 Task: Find the cross product of two vectors {2, 1, 2} and {1, 2, 1}.
Action: Mouse moved to (996, 65)
Screenshot: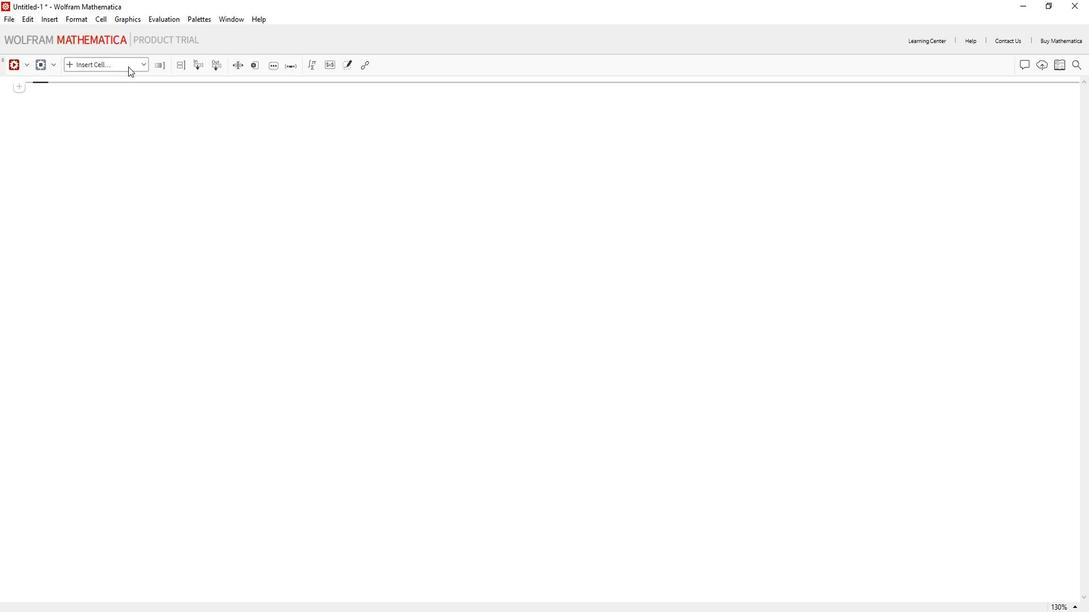 
Action: Mouse pressed left at (996, 65)
Screenshot: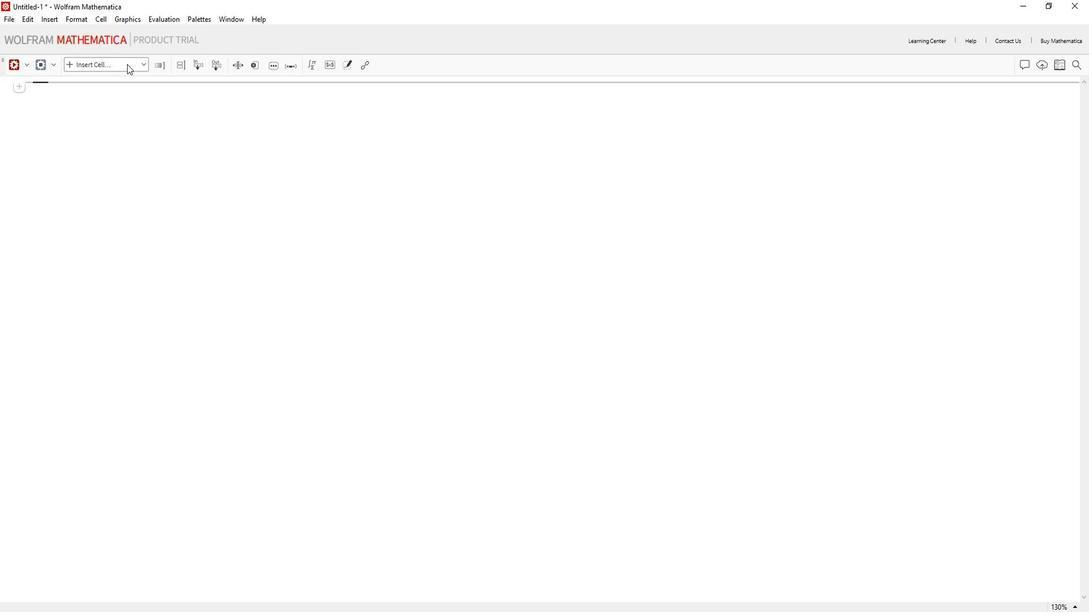 
Action: Mouse moved to (981, 87)
Screenshot: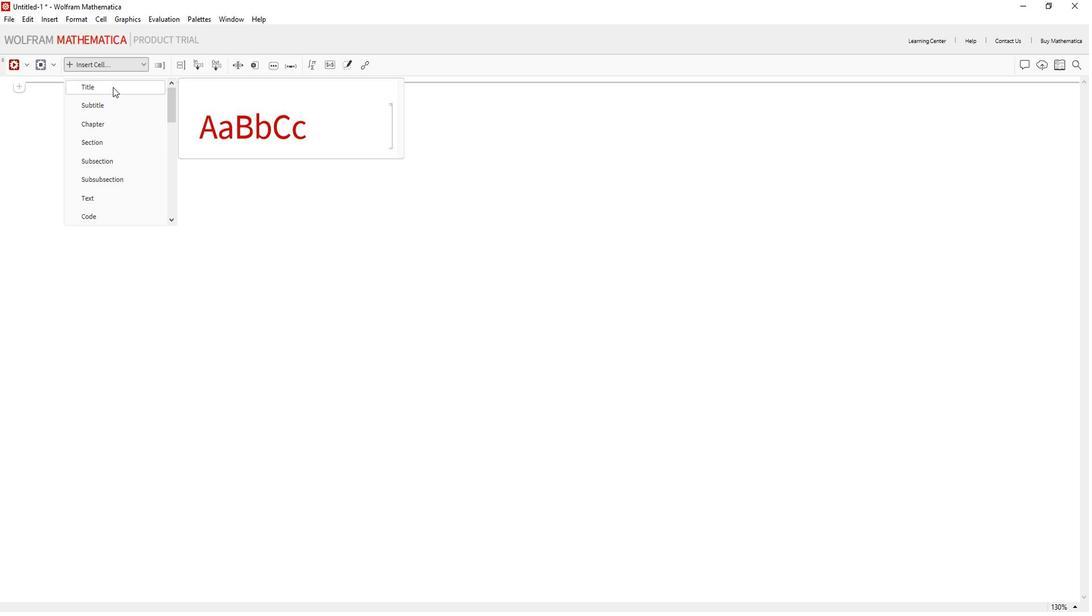 
Action: Mouse pressed left at (981, 87)
Screenshot: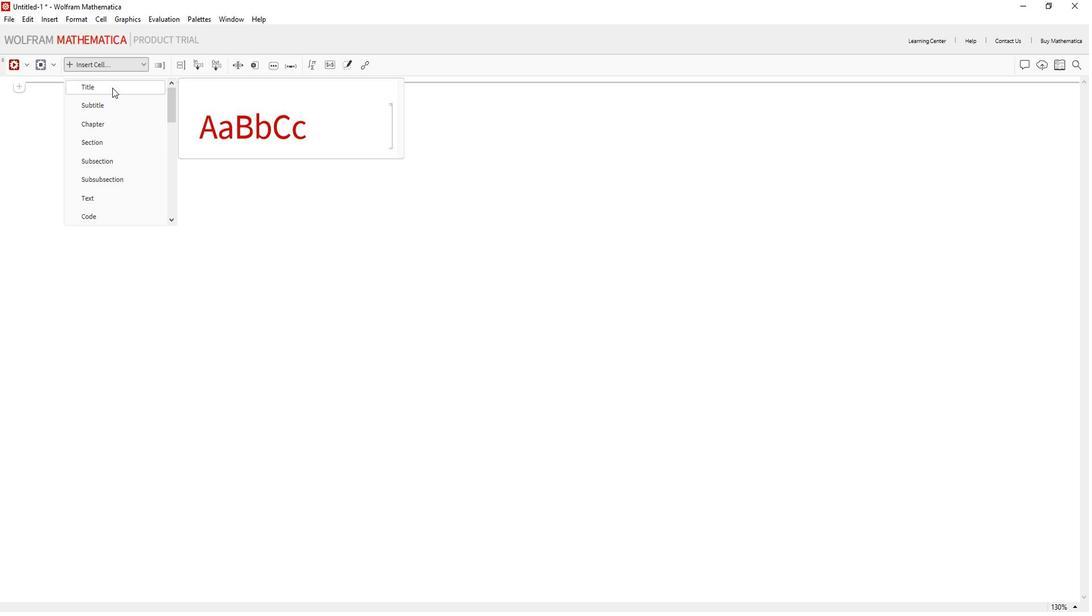 
Action: Mouse pressed left at (981, 87)
Screenshot: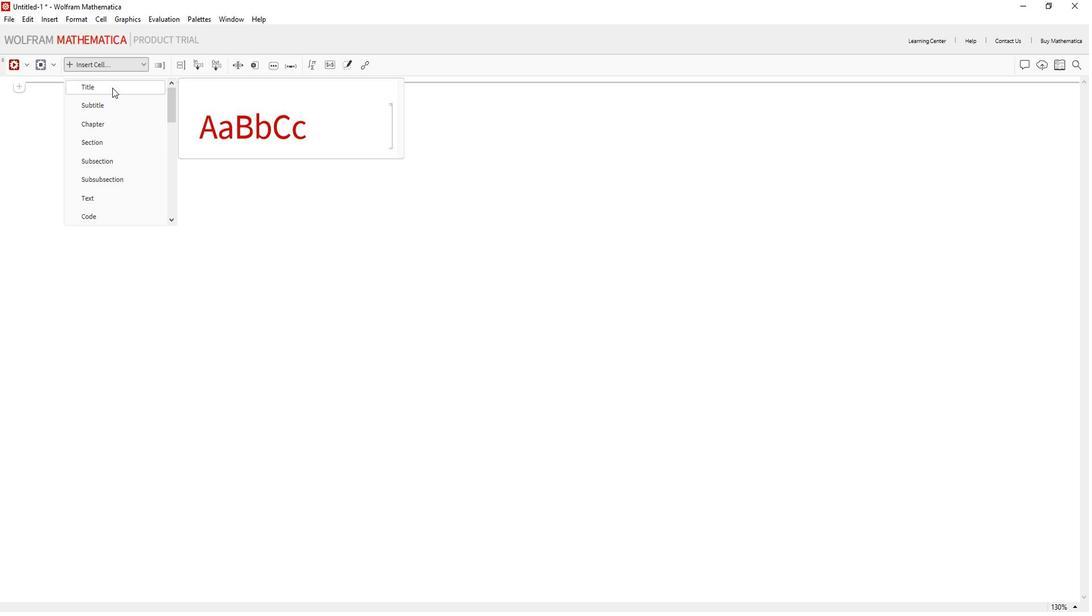 
Action: Mouse moved to (996, 62)
Screenshot: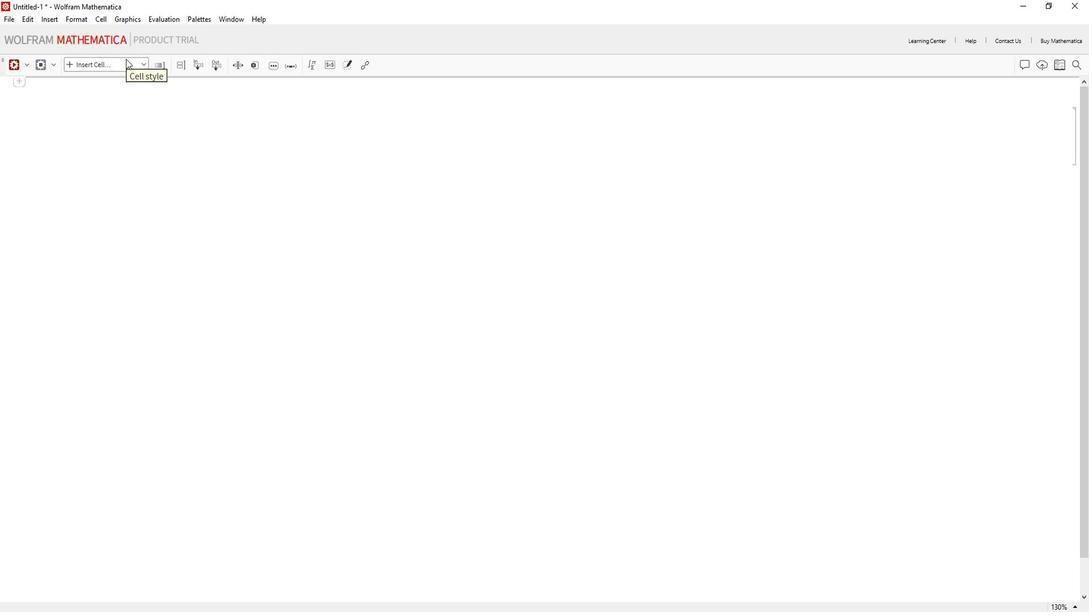 
Action: Mouse pressed left at (996, 62)
Screenshot: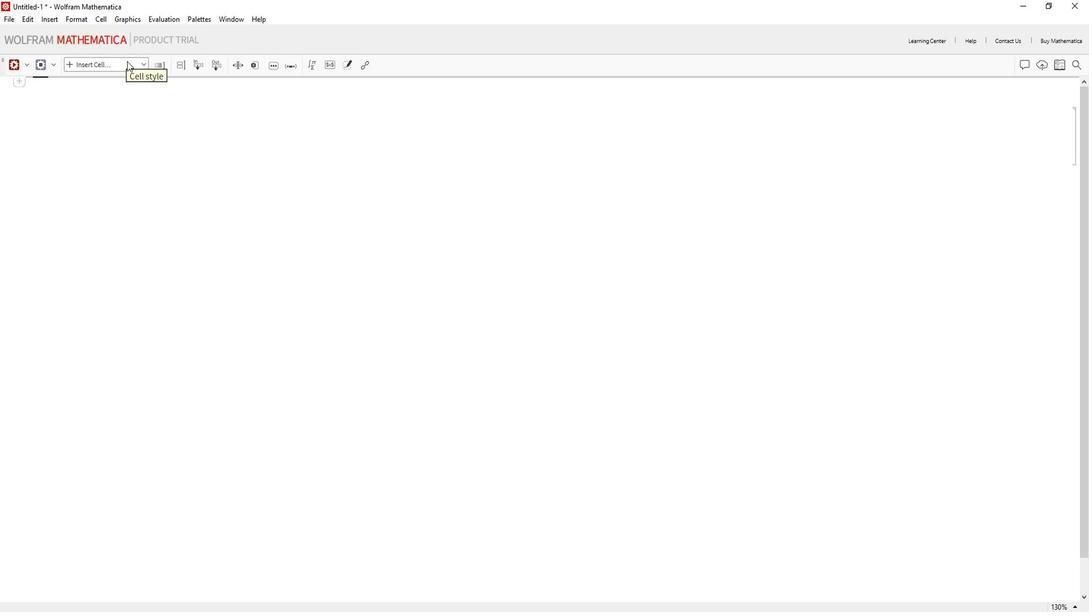 
Action: Mouse moved to (962, 91)
Screenshot: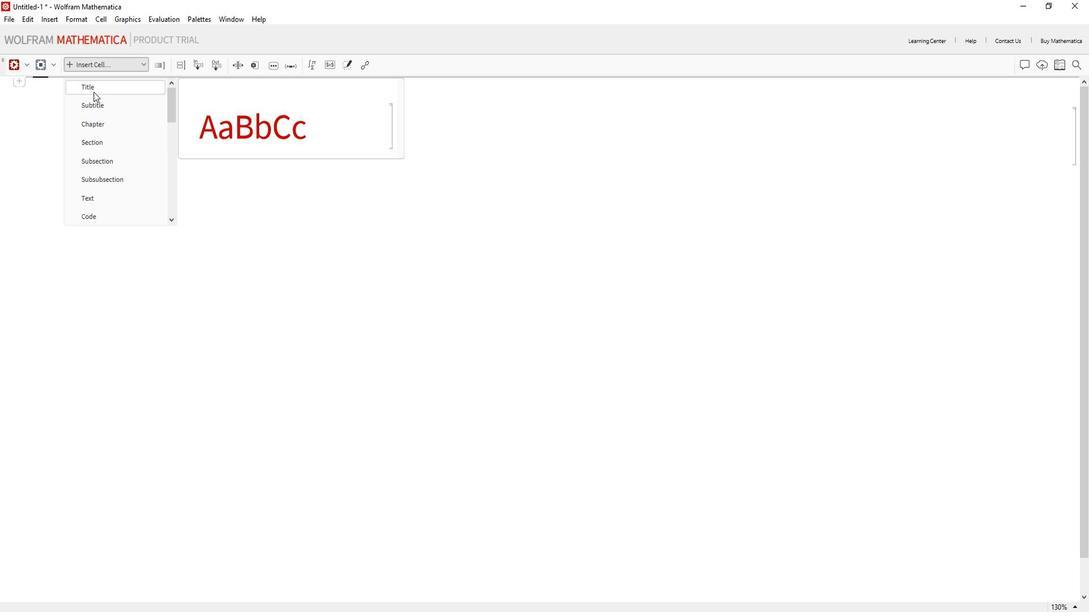 
Action: Mouse pressed left at (962, 91)
Screenshot: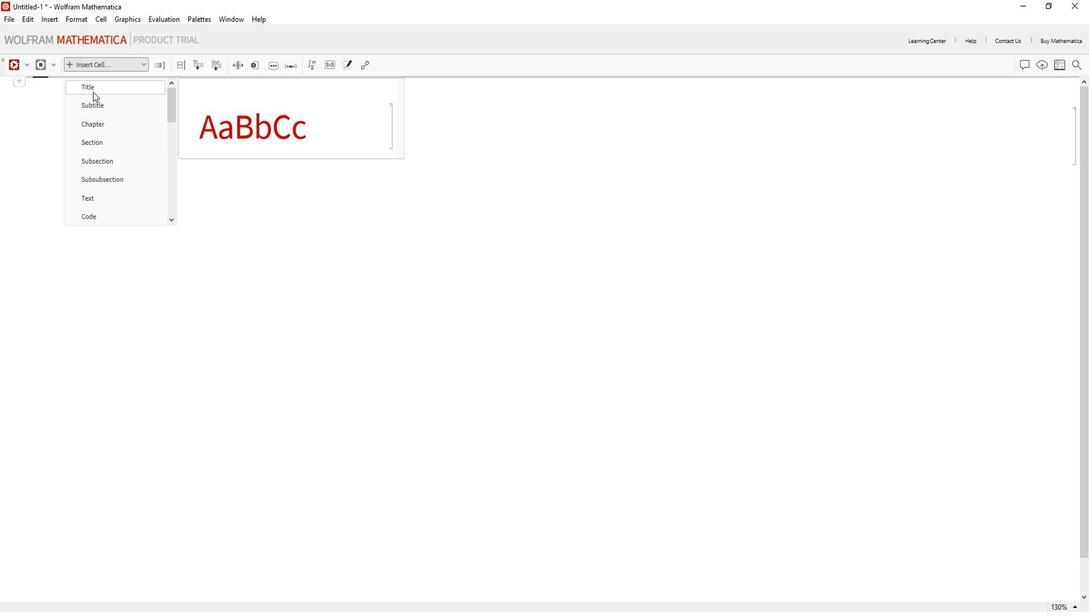 
Action: Key pressed <Key.shift>Find<Key.space>the<Key.space>cross<Key.space>product<Key.space>of<Key.space>two<Key.space>vector
Screenshot: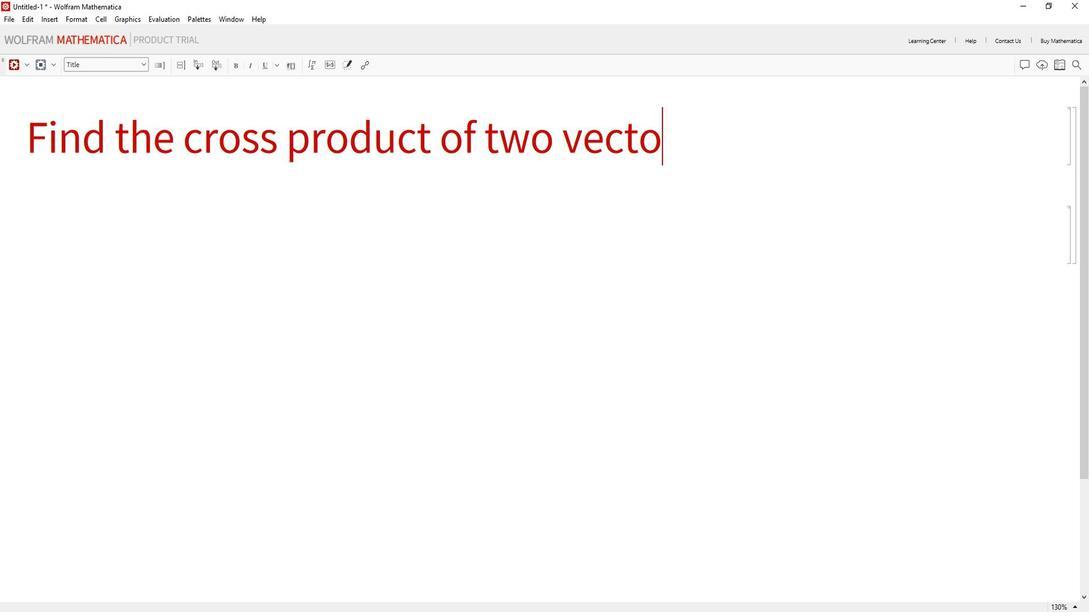 
Action: Mouse moved to (986, 193)
Screenshot: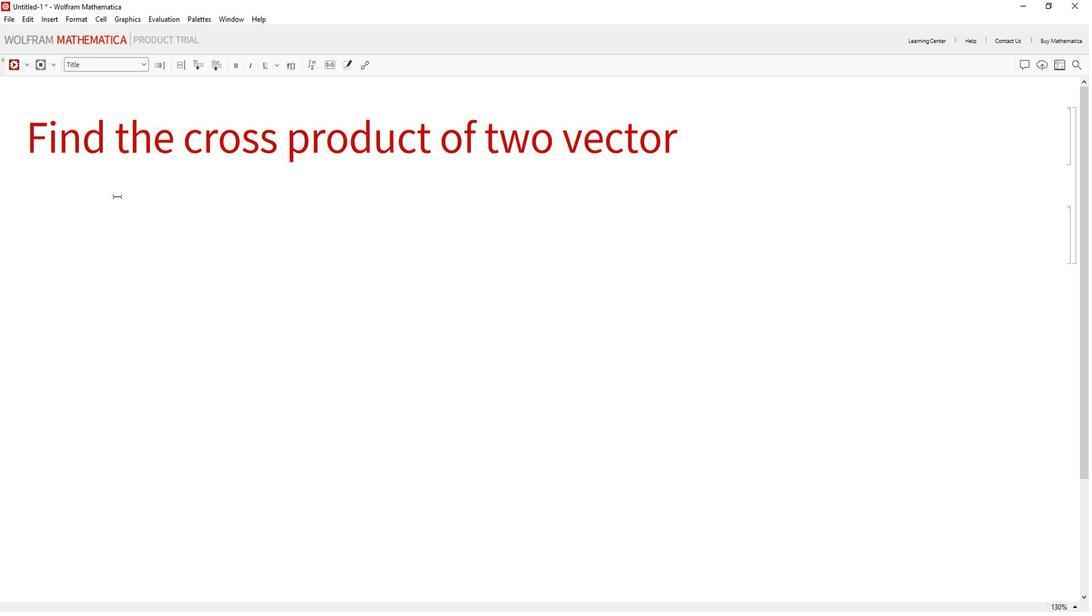 
Action: Mouse pressed left at (986, 193)
Screenshot: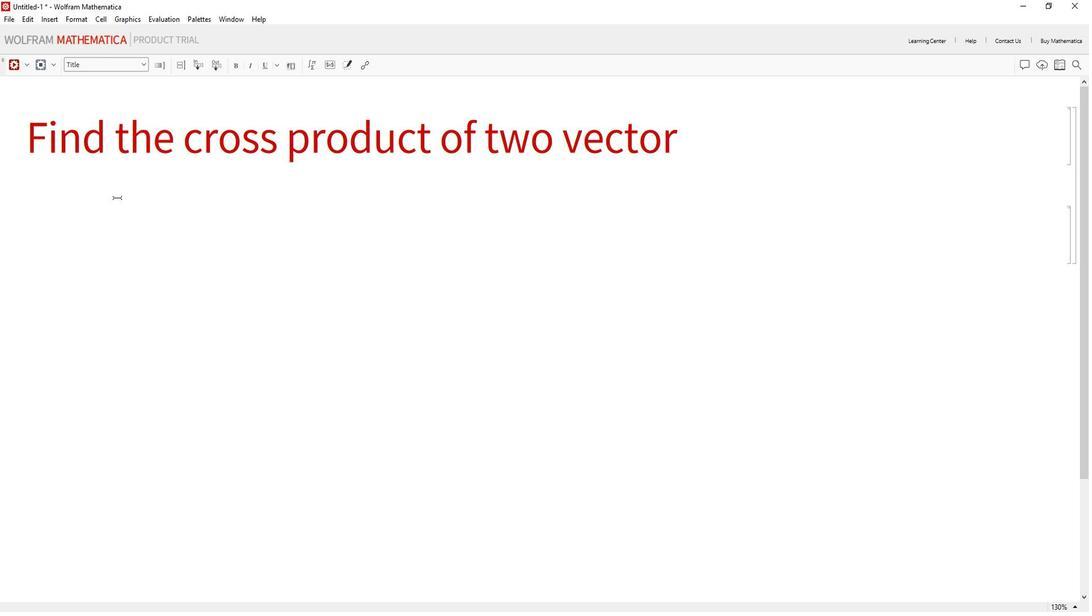 
Action: Mouse moved to (1004, 66)
Screenshot: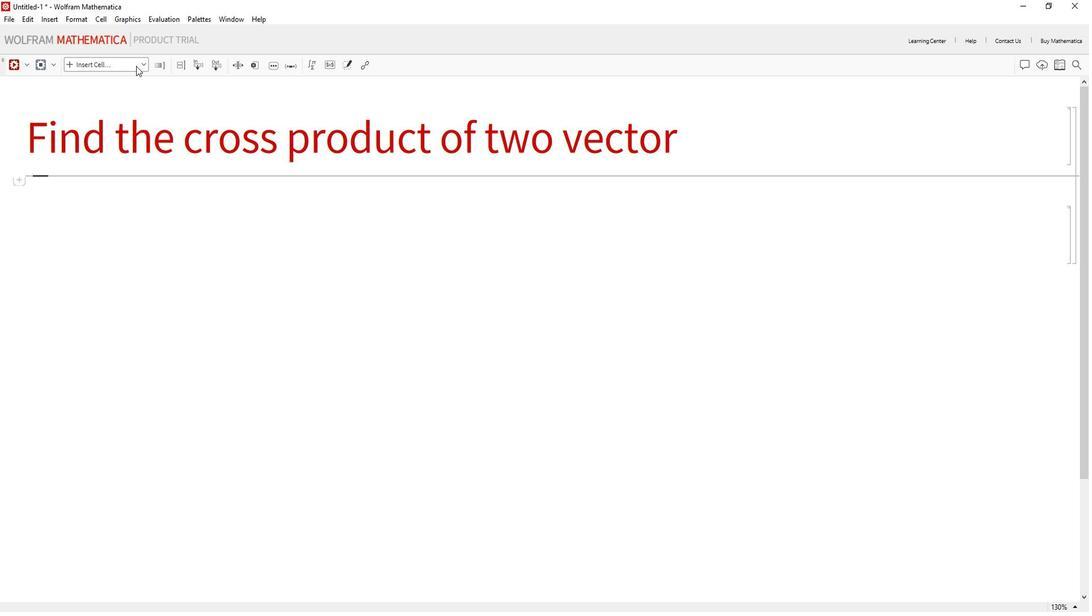 
Action: Mouse pressed left at (1004, 66)
Screenshot: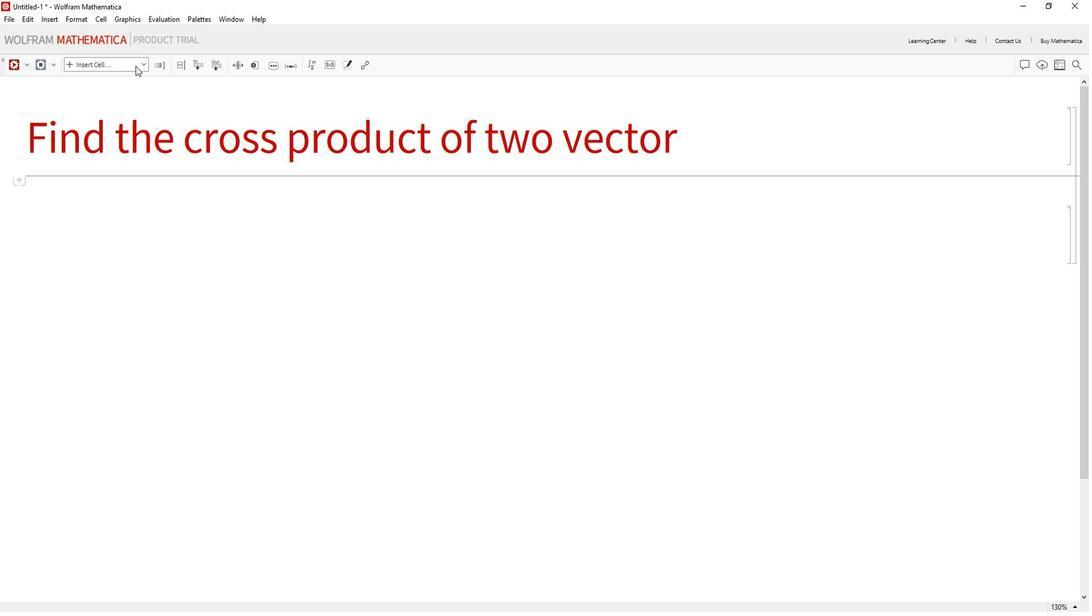 
Action: Mouse moved to (958, 211)
Screenshot: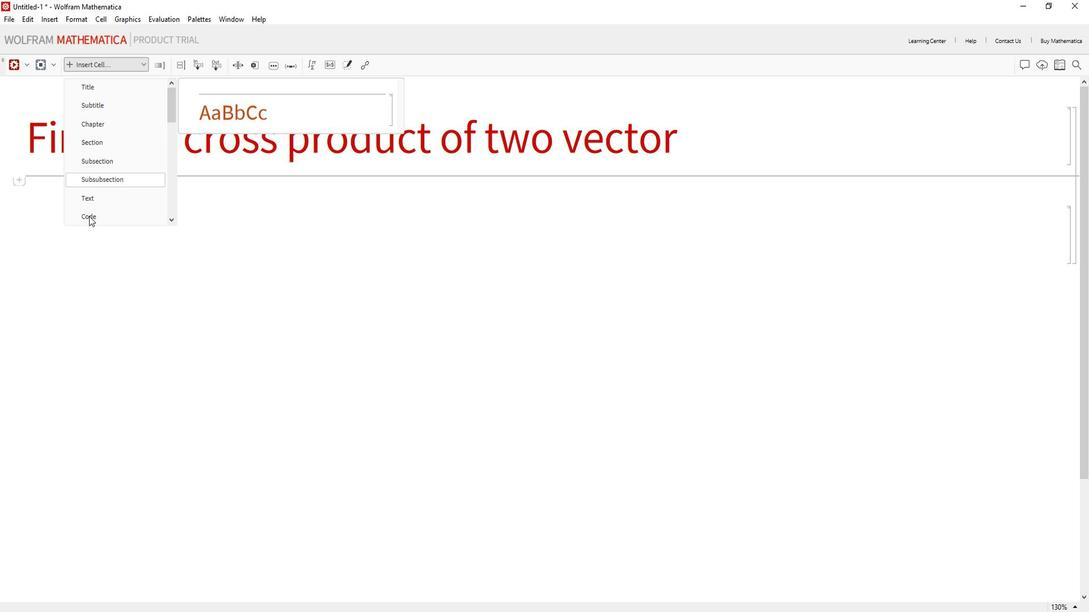 
Action: Mouse pressed left at (958, 211)
Screenshot: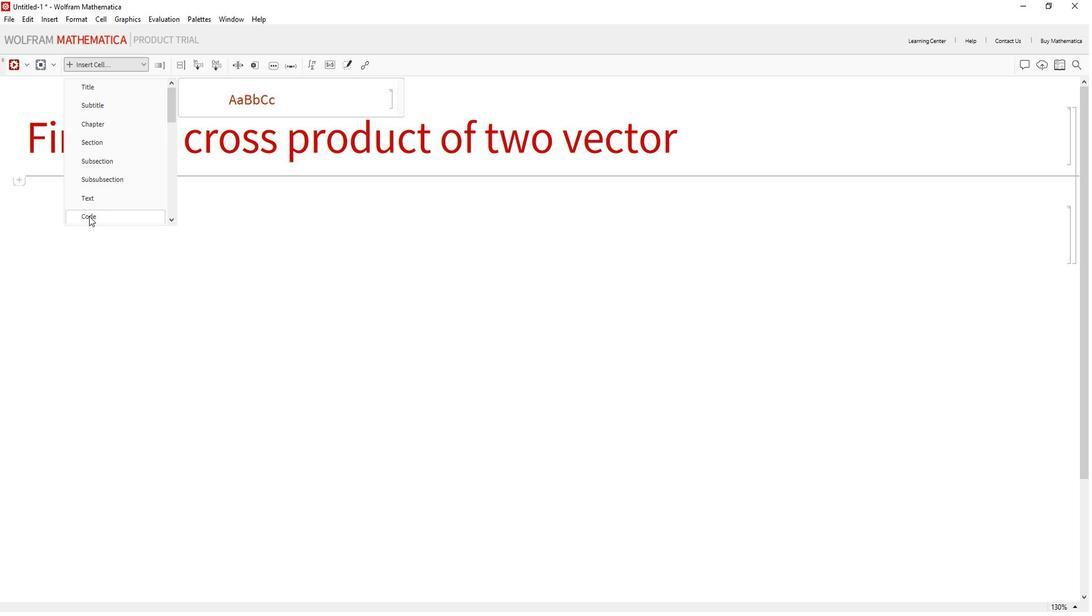 
Action: Mouse moved to (804, 254)
Screenshot: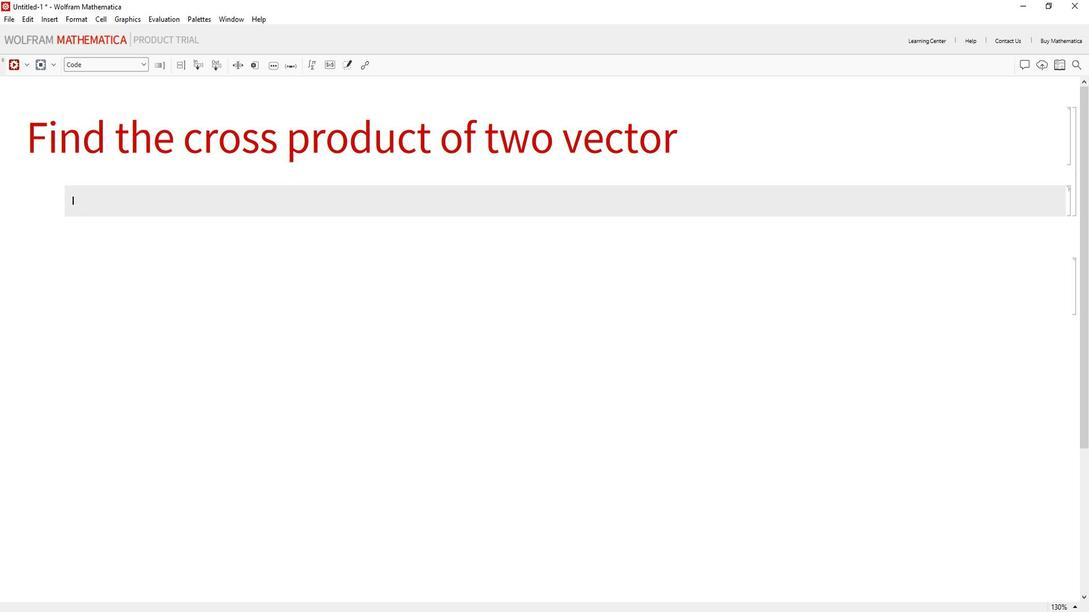 
Action: Mouse pressed left at (804, 254)
Screenshot: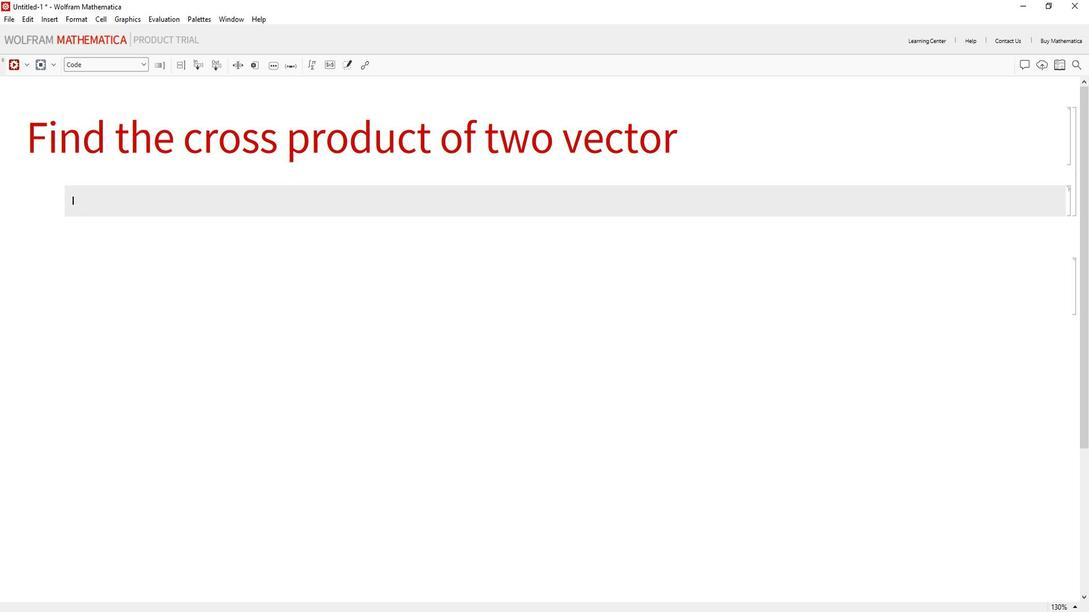 
Action: Mouse moved to (952, 201)
Screenshot: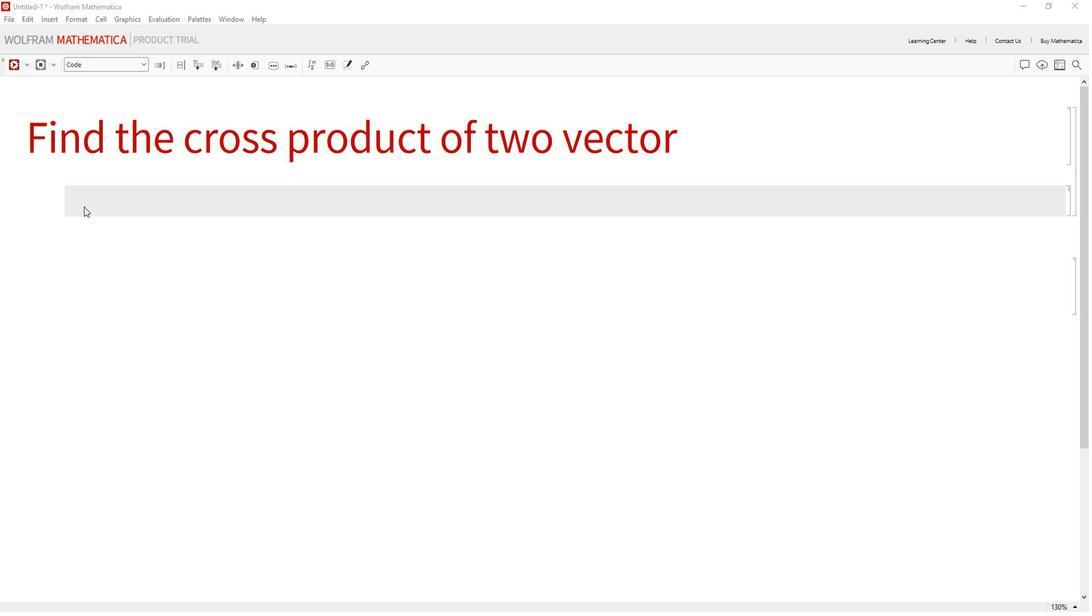 
Action: Mouse pressed left at (952, 201)
Screenshot: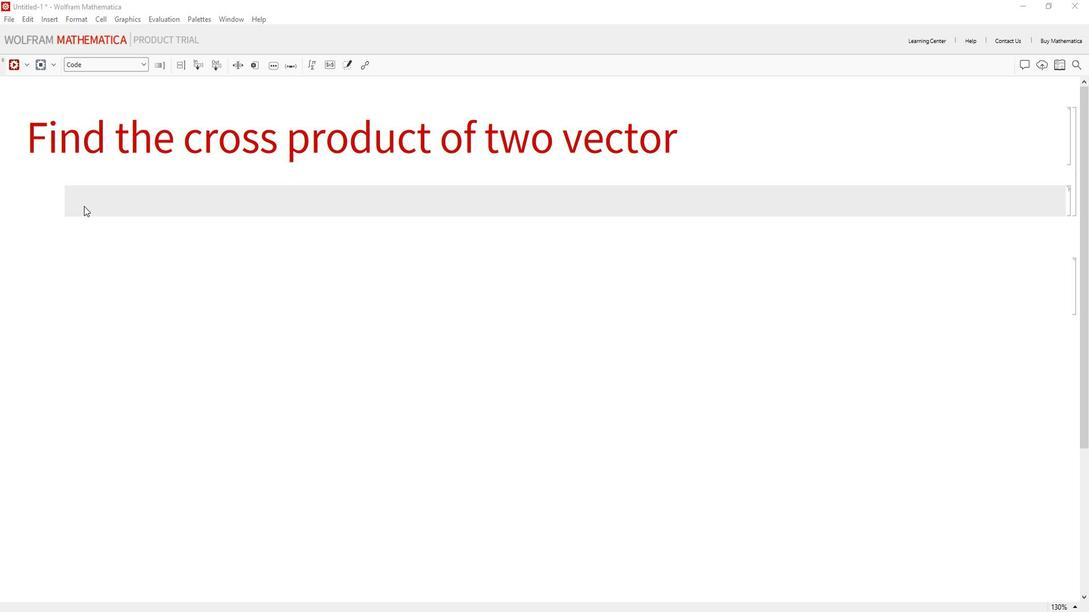 
Action: Key pressed <Key.shift_r>(*<Key.shift>Define<Key.space>the<Key.space>first<Key.space>vector<Key.right><Key.right>v1<Key.space>=<Key.space><Key.shift_r>{2,<Key.space>1,<Key.space>2<Key.right><Key.enter><Key.enter><Key.shift_r>(*<Key.shift><Key.shift><Key.shift><Key.shift><Key.shift><Key.shift><Key.shift><Key.shift><Key.shift><Key.shift><Key.shift><Key.shift><Key.shift><Key.shift><Key.shift>Define<Key.space>the<Key.space>second<Key.space>vetor<Key.backspace><Key.backspace><Key.backspace>ctor<Key.right><Key.right><Key.enter>v2<Key.space>=<Key.space><Key.shift_r>{1,<Key.space>2,<Key.space>1<Key.right>;<Key.enter><Key.enter><Key.shift_r>(*<Key.shift>Calculate<Key.space>the<Key.space>coss<Key.backspace><Key.backspace><Key.backspace>ross<Key.space>product<Key.space>of<Key.space>the<Key.space>two<Key.space>vector<Key.right><Key.right><Key.enter>cross<Key.shift>Product<Key.enter><Key.space>-<Key.backspace>=<Key.space><Key.shift>Cross[v1,<Key.space>v2<Key.right>;<Key.enter><Key.enter><Key.shift_r>(*<Key.shift><Key.shift><Key.shift><Key.shift><Key.shift><Key.shift><Key.shift><Key.shift><Key.shift><Key.shift><Key.shift><Key.shift><Key.shift><Key.shift><Key.shift><Key.shift><Key.shift><Key.shift><Key.shift>Display<Key.space>the<Key.space>result<Key.right><Key.right><Key.enter>cross<Key.shift>Product<Key.enter>
Screenshot: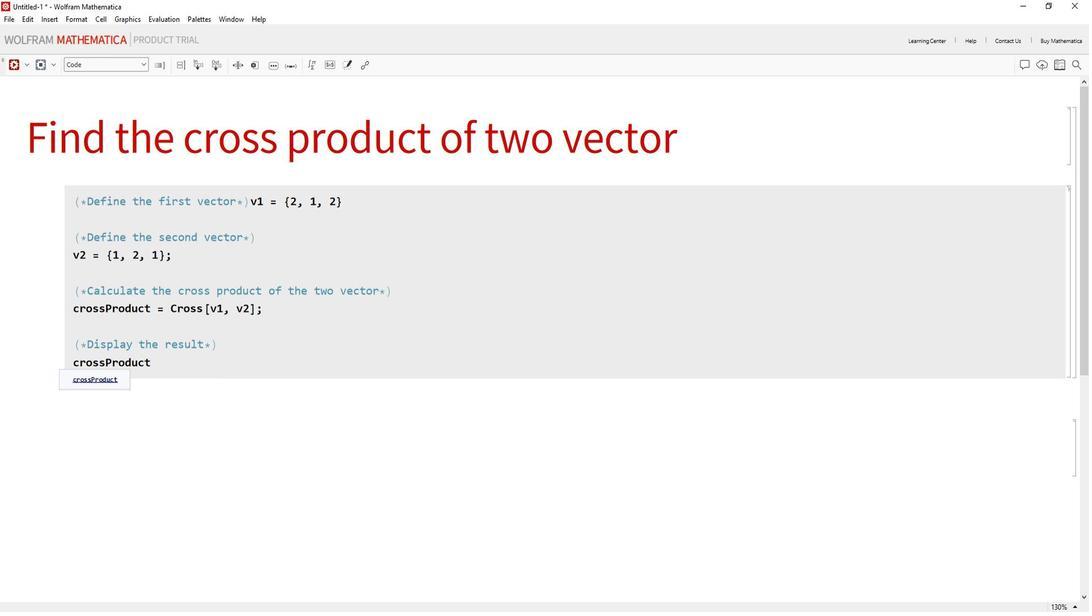 
Action: Mouse moved to (1054, 321)
Screenshot: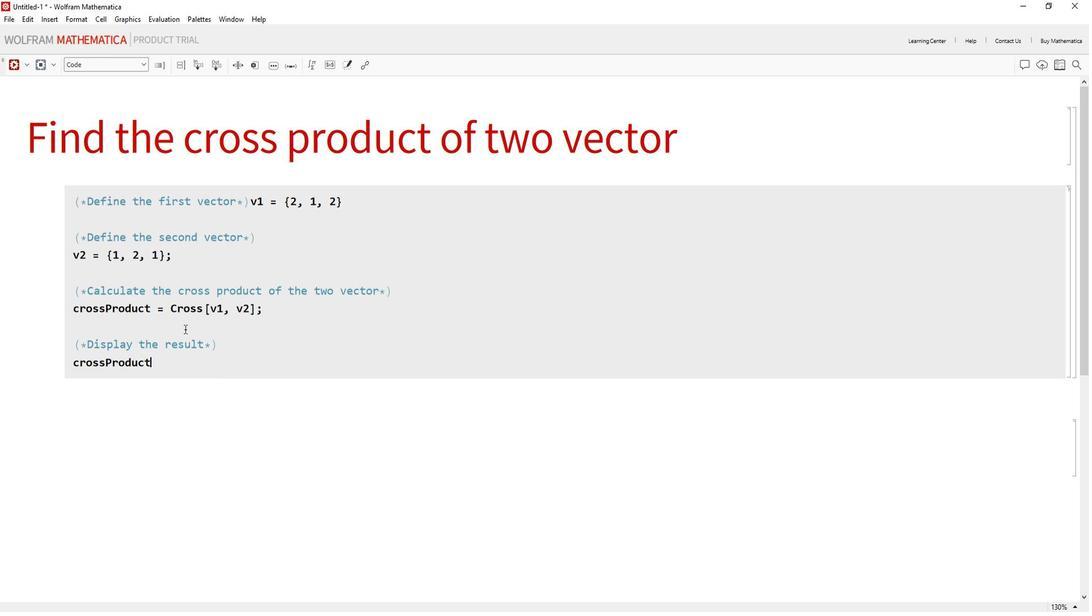 
Action: Mouse pressed left at (1054, 321)
Screenshot: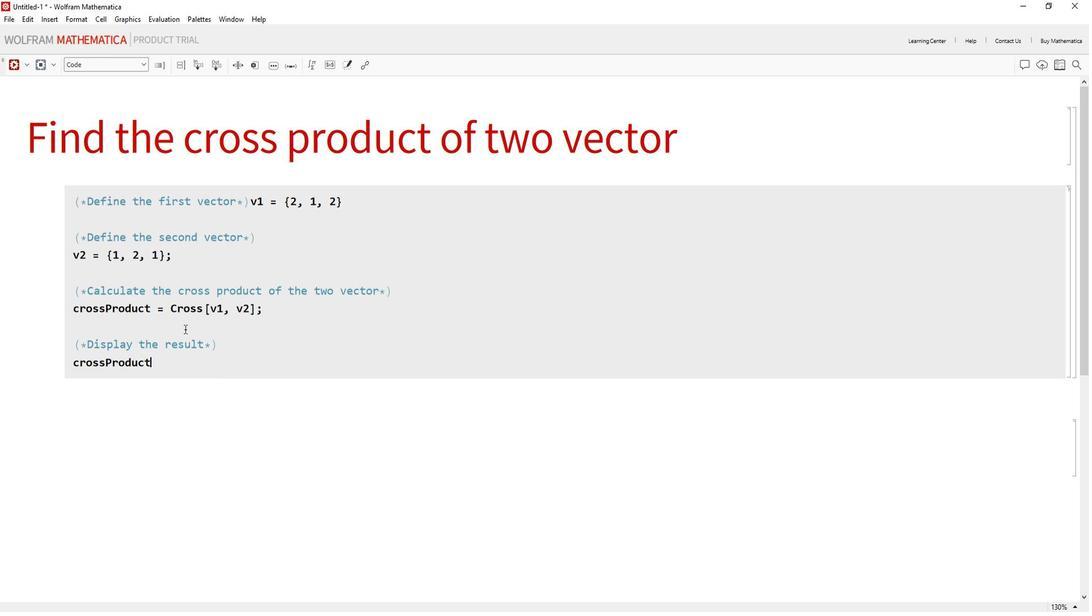 
Action: Mouse moved to (883, 65)
Screenshot: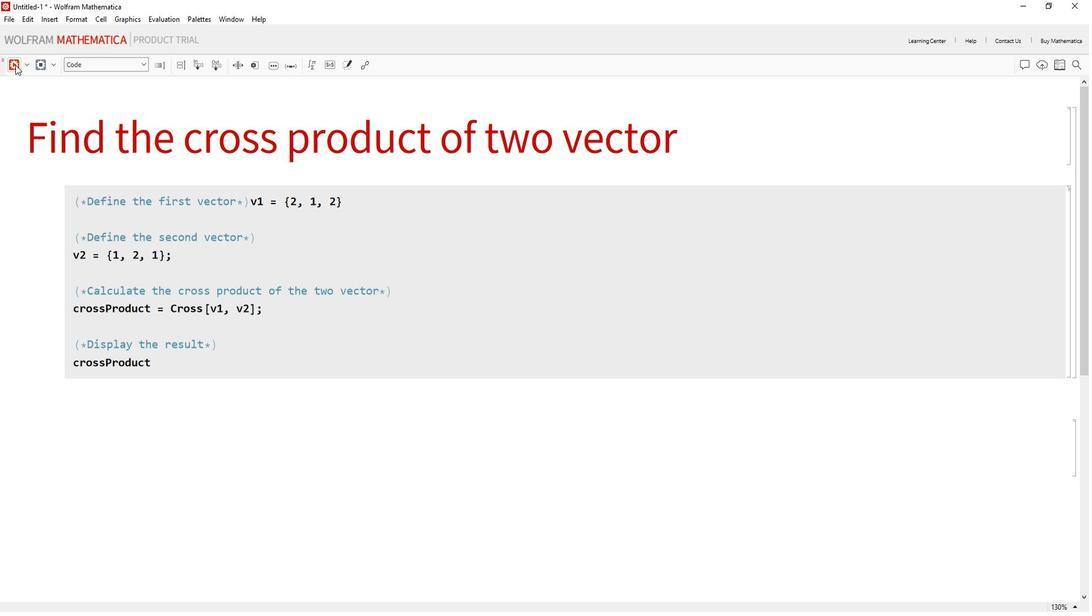 
Action: Mouse pressed left at (883, 65)
Screenshot: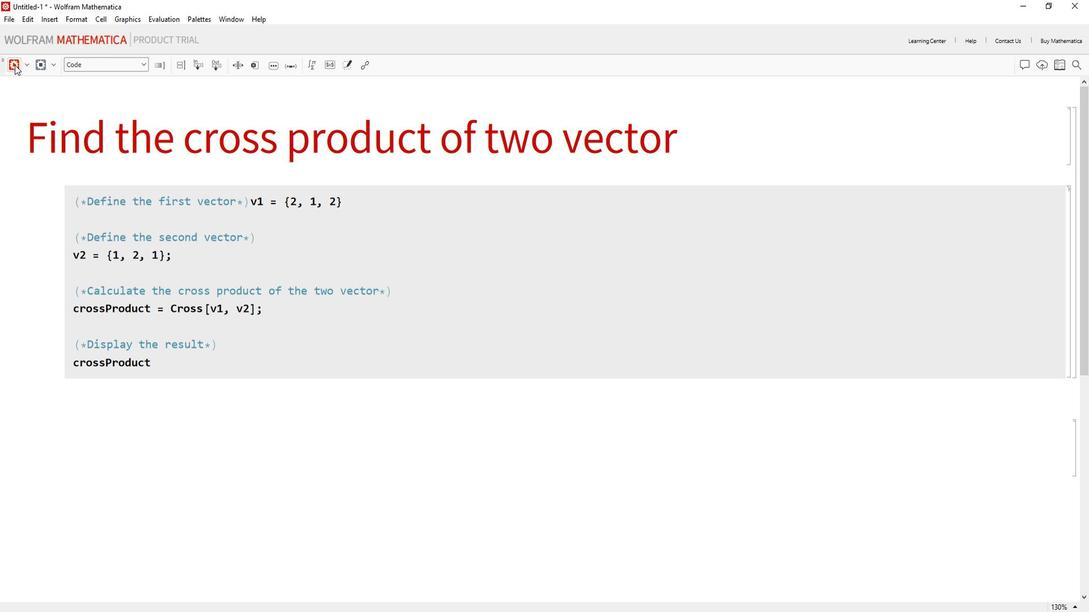 
Action: Mouse moved to (1091, 373)
Screenshot: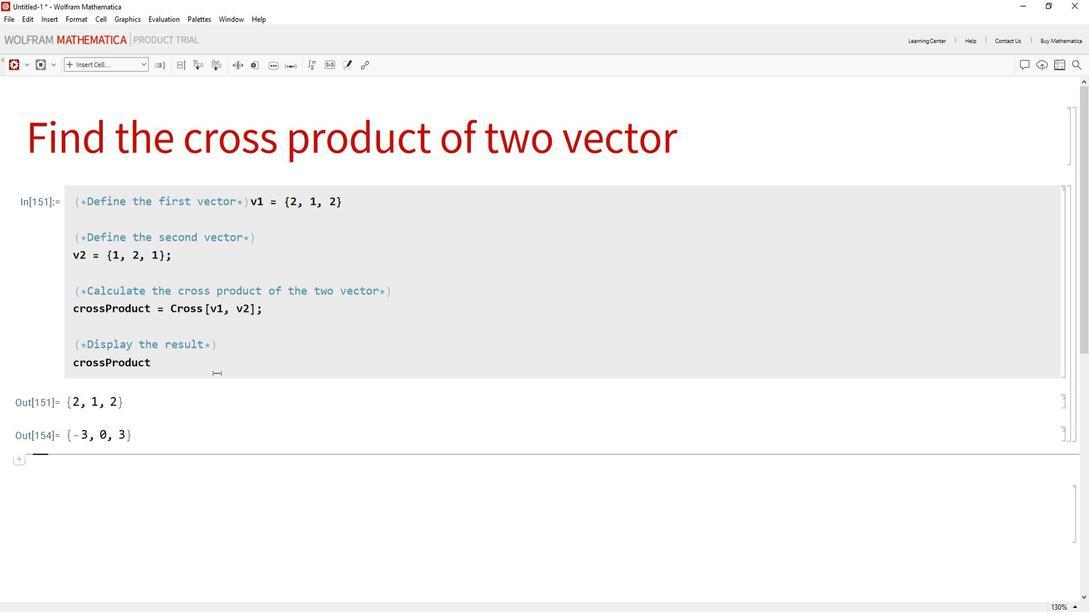 
